 Task: Find directions from New Delhi, Delhi to Shop no T 1, Dana Choga, Jwala Mill, Old Delhi Gurgaon Rd.
Action: Mouse moved to (457, 193)
Screenshot: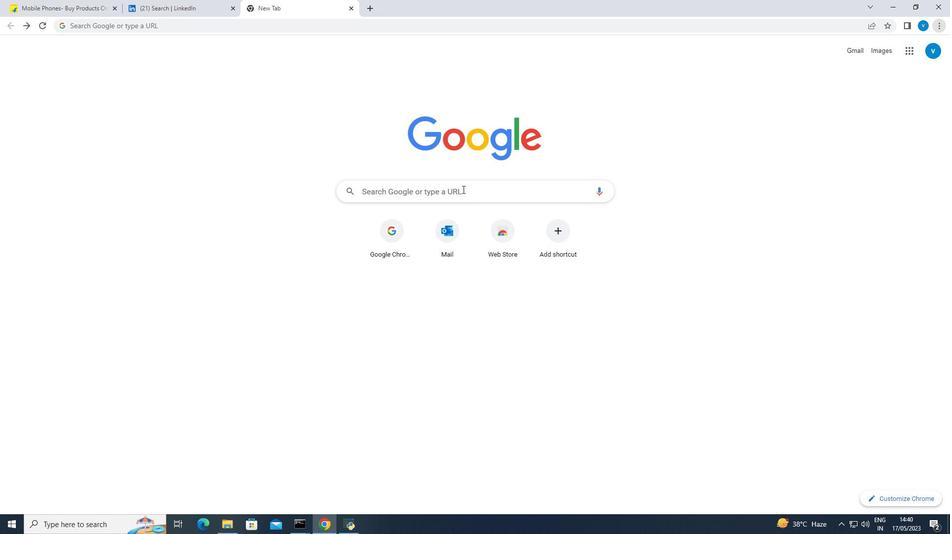
Action: Mouse pressed left at (457, 193)
Screenshot: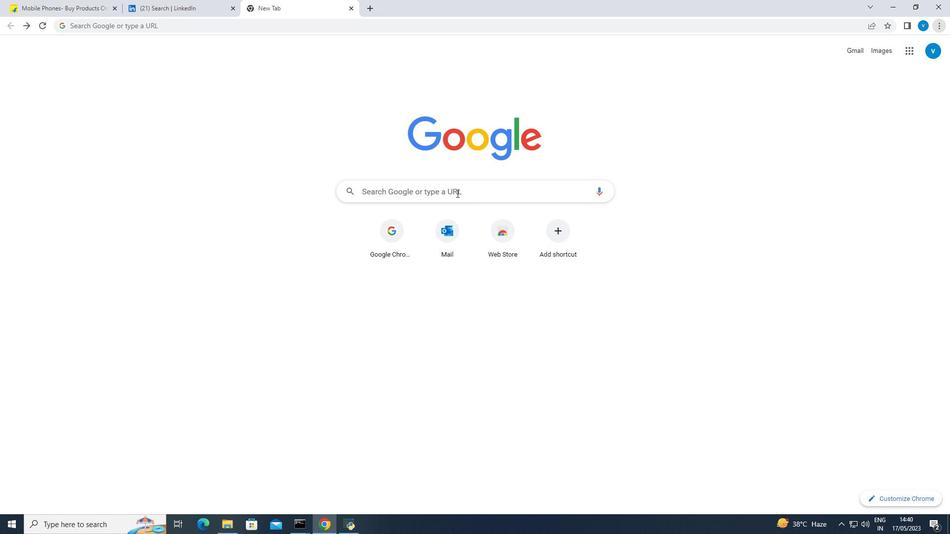 
Action: Key pressed <Key.shift><Key.shift><Key.shift><Key.shift><Key.shift><Key.shift><Key.shift><Key.shift><Key.shift>Dana<Key.space><Key.shift><Key.shift><Key.shift><Key.shift><Key.shift><Key.shift><Key.shift>Choga<Key.enter>
Screenshot: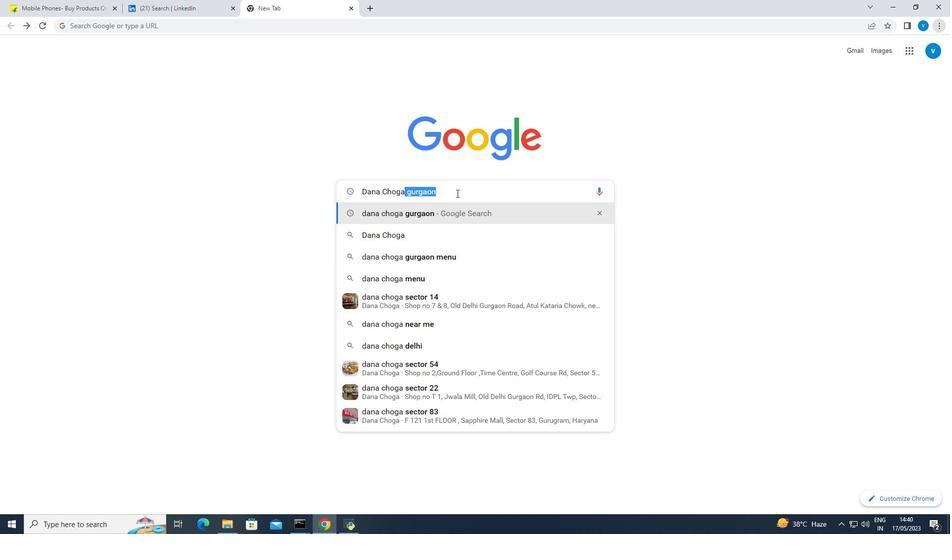 
Action: Mouse moved to (156, 92)
Screenshot: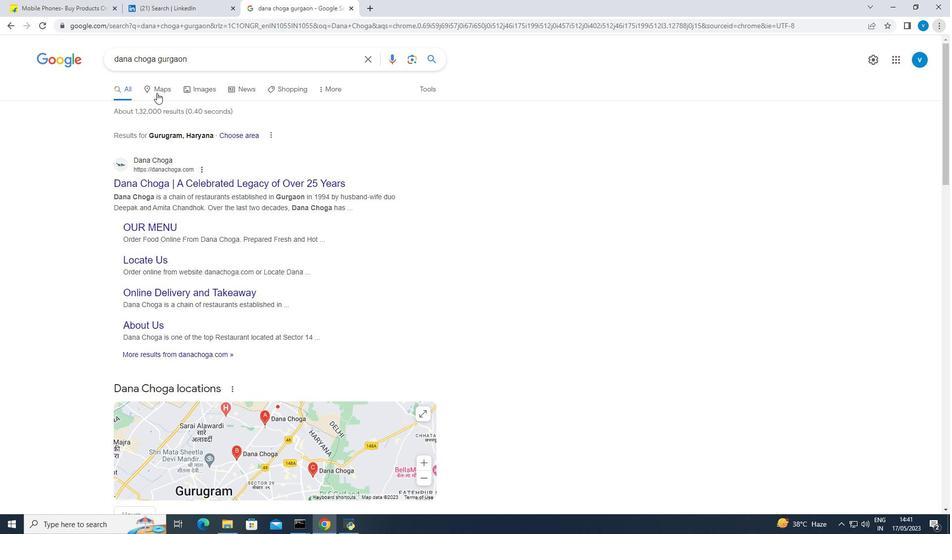 
Action: Mouse pressed left at (156, 92)
Screenshot: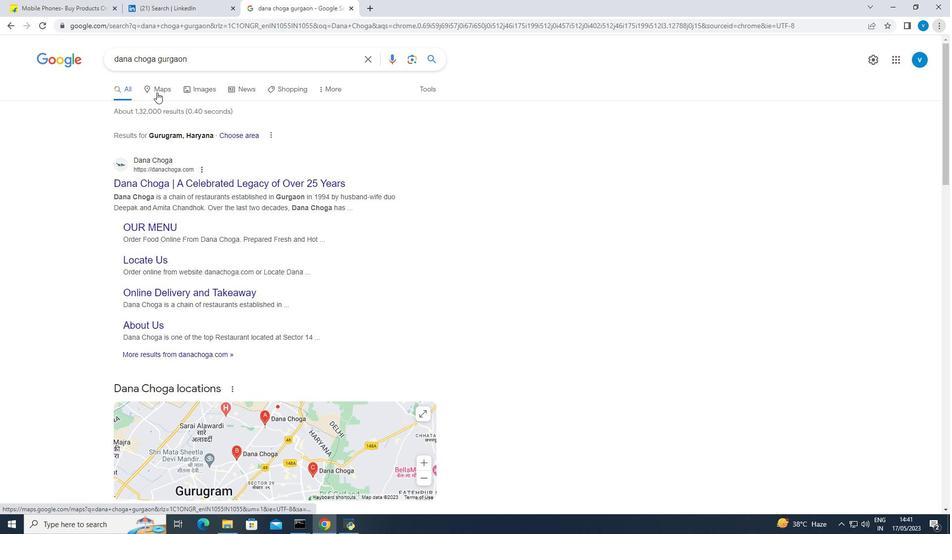 
Action: Mouse moved to (158, 88)
Screenshot: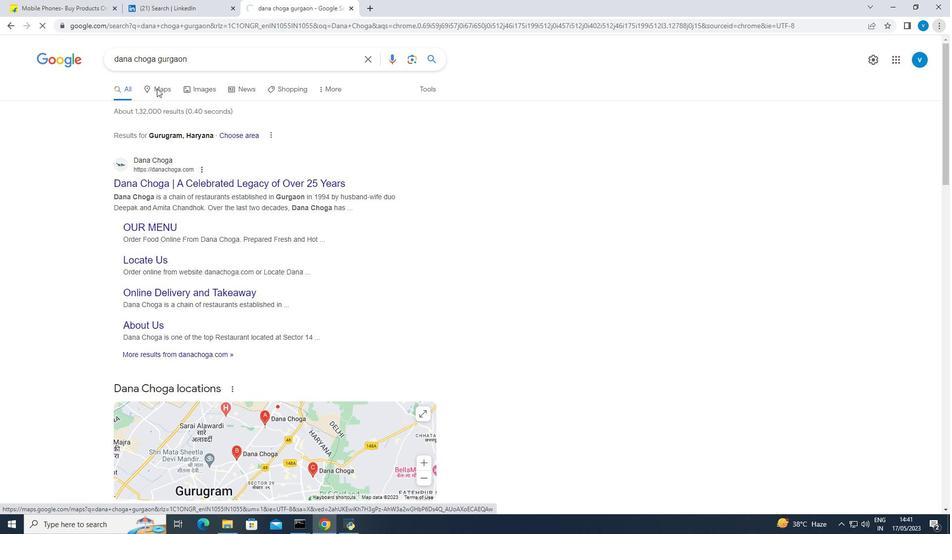 
Action: Mouse pressed left at (158, 88)
Screenshot: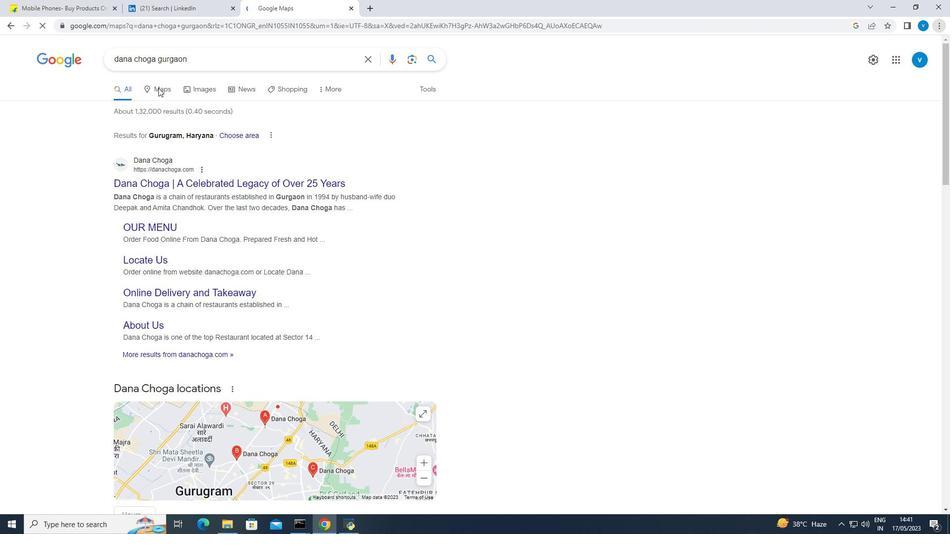 
Action: Mouse moved to (205, 84)
Screenshot: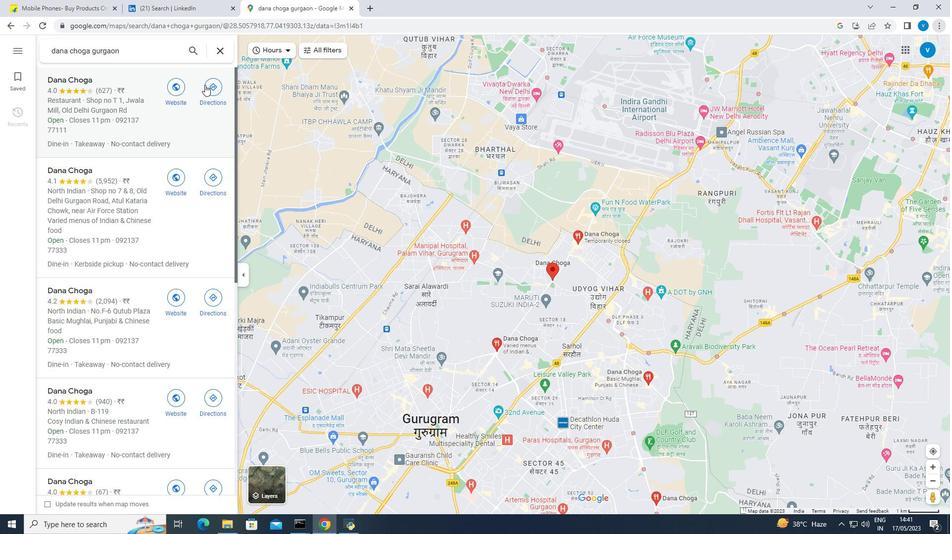 
Action: Mouse pressed left at (205, 84)
Screenshot: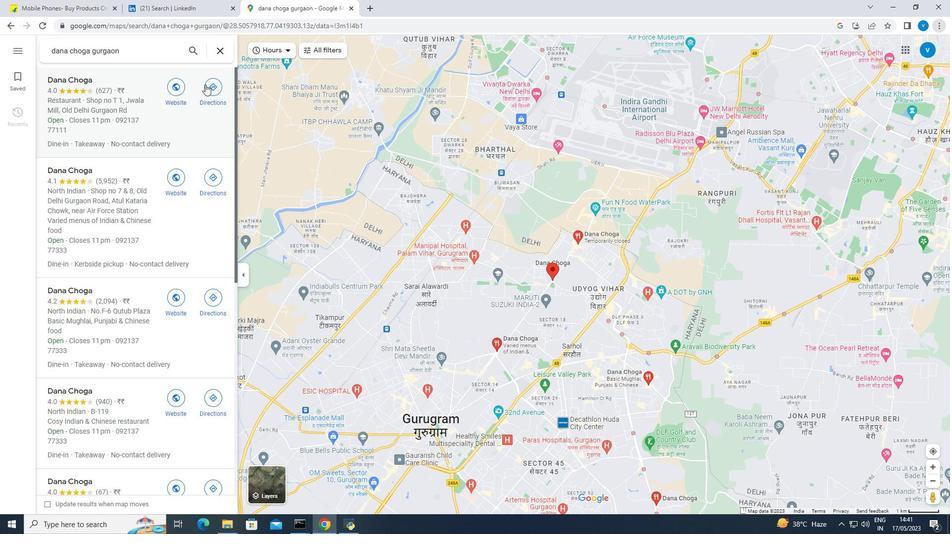 
Action: Mouse moved to (202, 88)
Screenshot: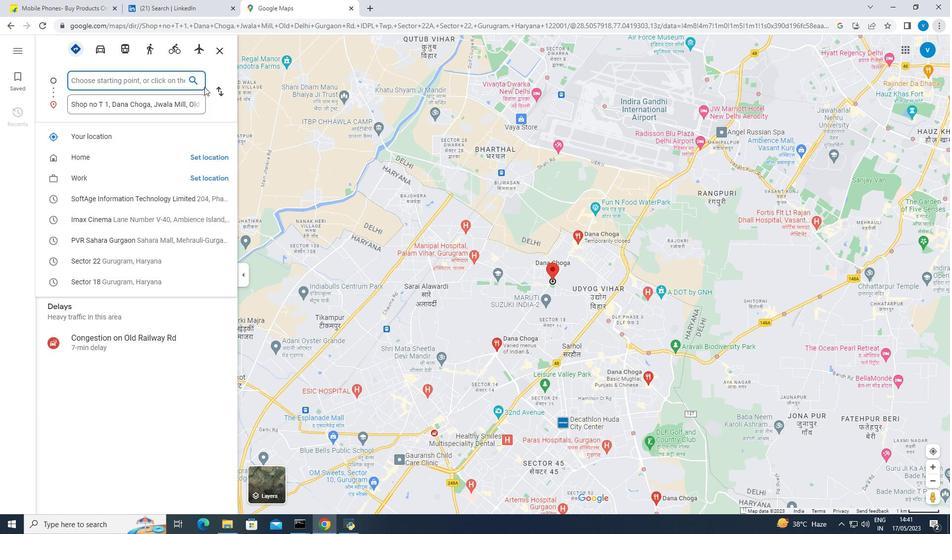 
Action: Key pressed so<Key.backspace><Key.backspace>new<Key.space>delhi<Key.enter>
Screenshot: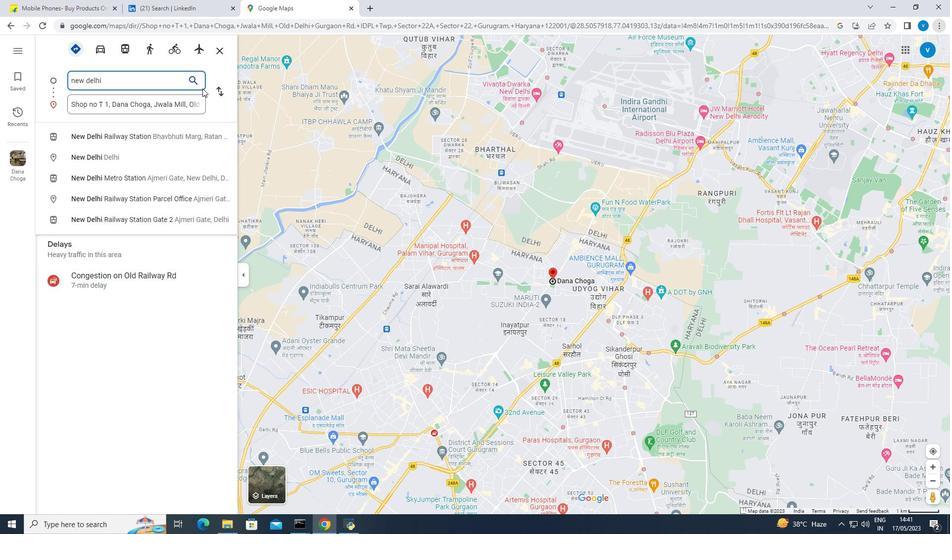 
Action: Mouse moved to (712, 150)
Screenshot: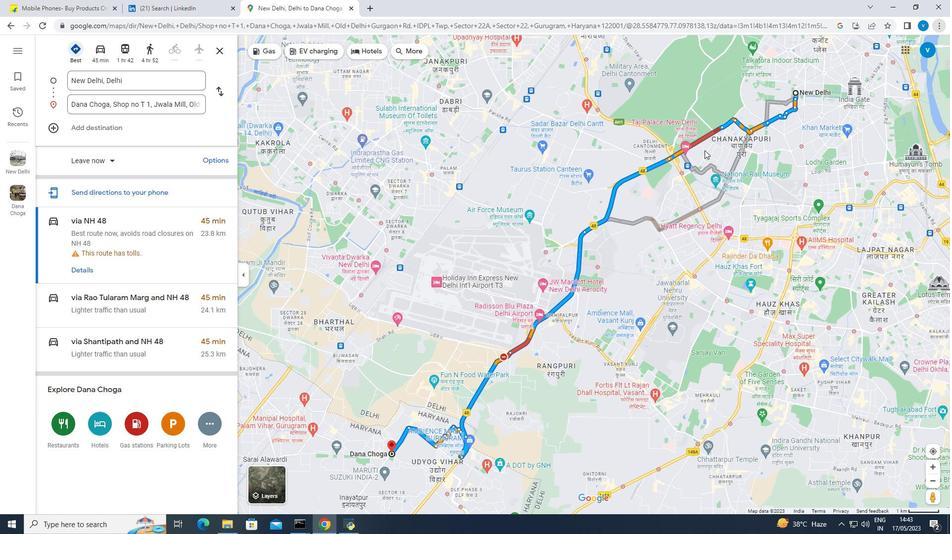 
Action: Mouse pressed left at (712, 150)
Screenshot: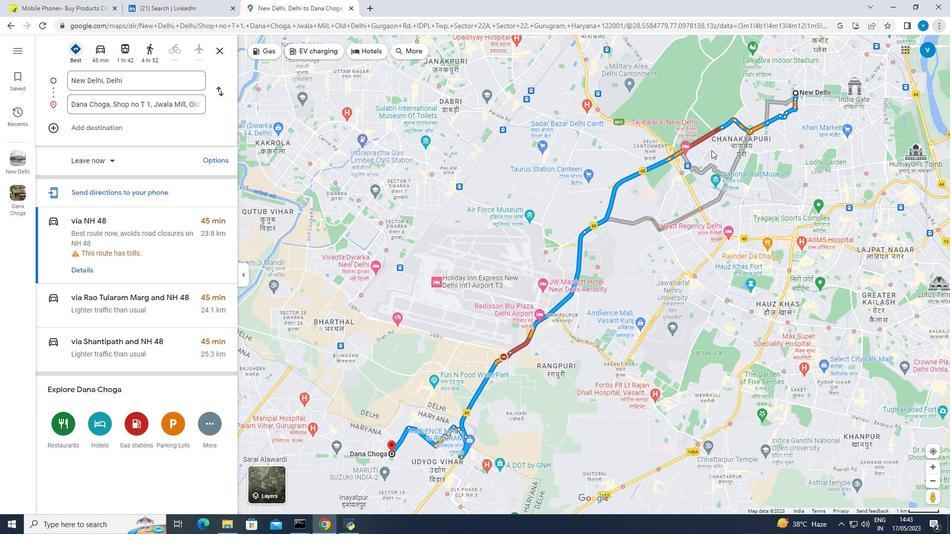 
Action: Mouse moved to (783, 121)
Screenshot: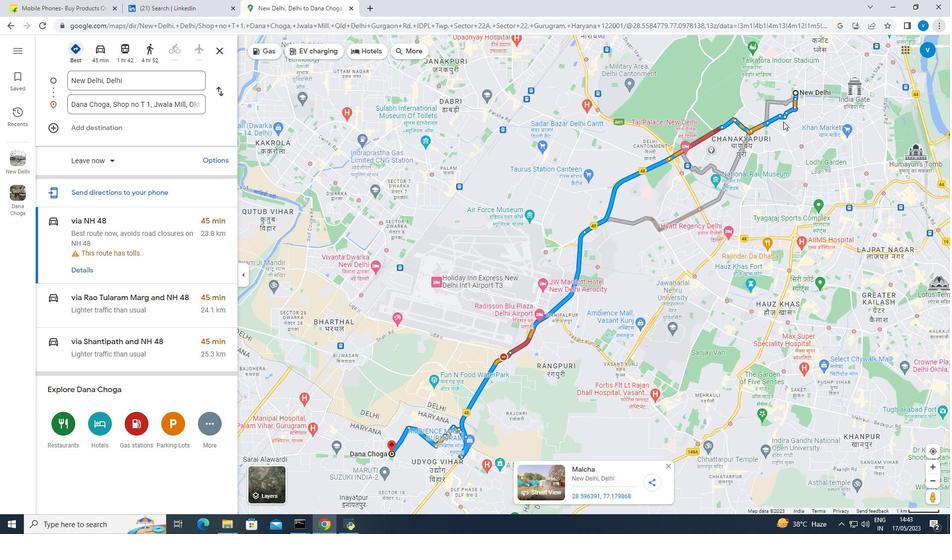 
Action: Mouse scrolled (783, 122) with delta (0, 0)
Screenshot: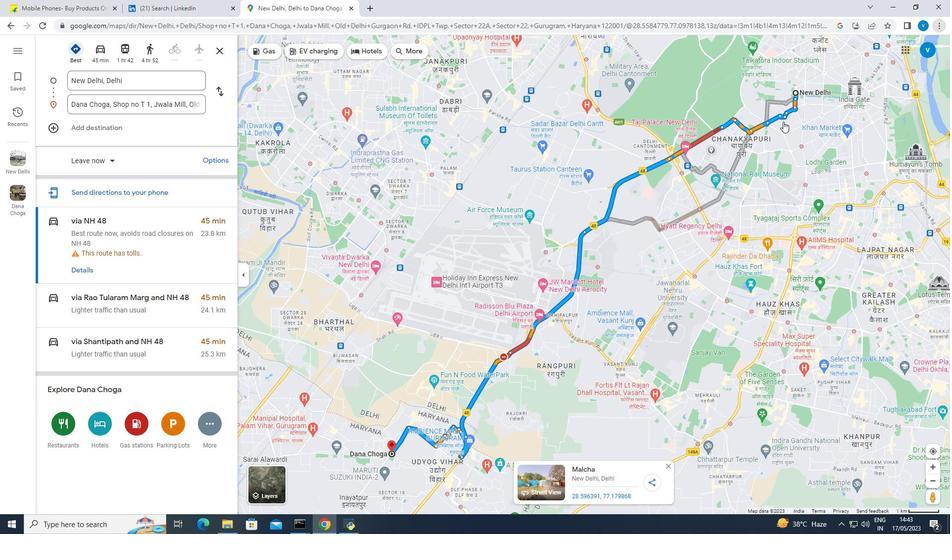 
Action: Mouse scrolled (783, 122) with delta (0, 0)
Screenshot: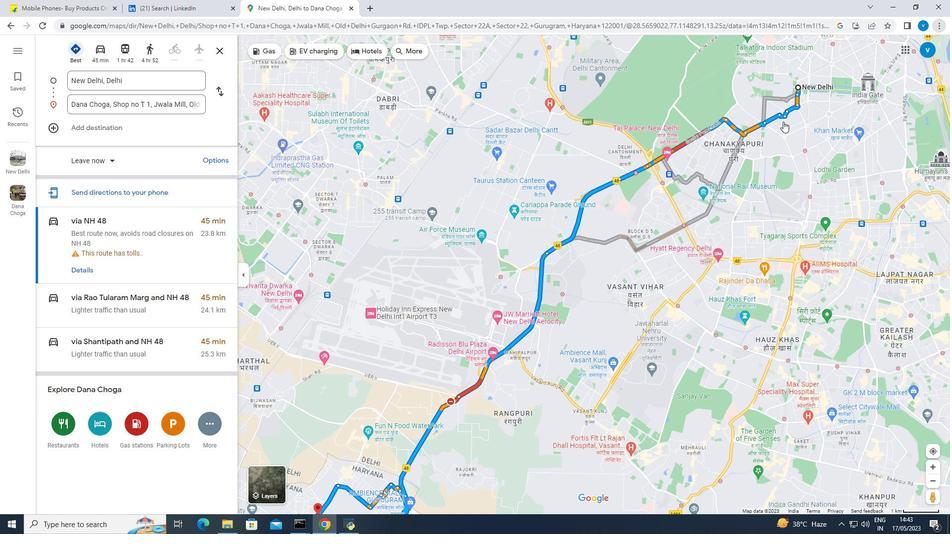 
Action: Mouse moved to (770, 115)
Screenshot: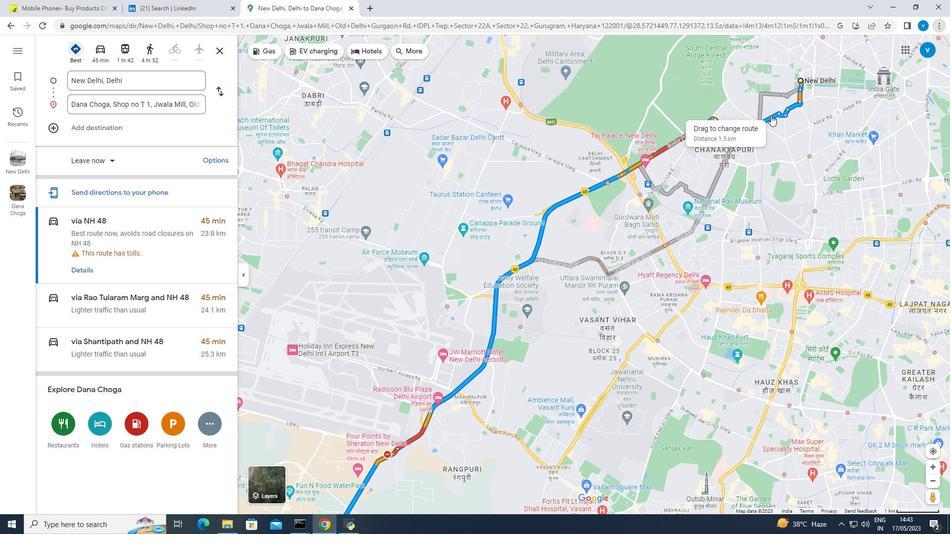 
Action: Mouse scrolled (770, 115) with delta (0, 0)
Screenshot: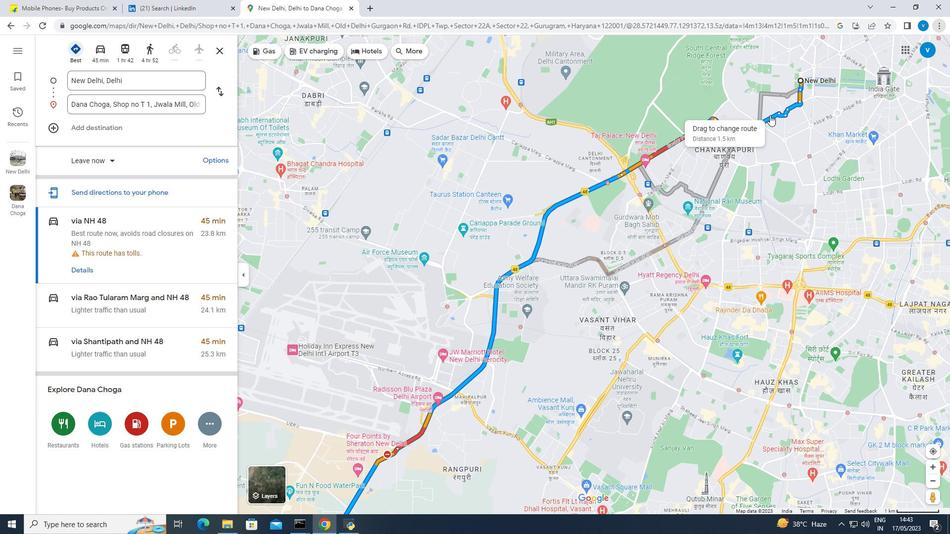 
Action: Mouse scrolled (770, 115) with delta (0, 0)
Screenshot: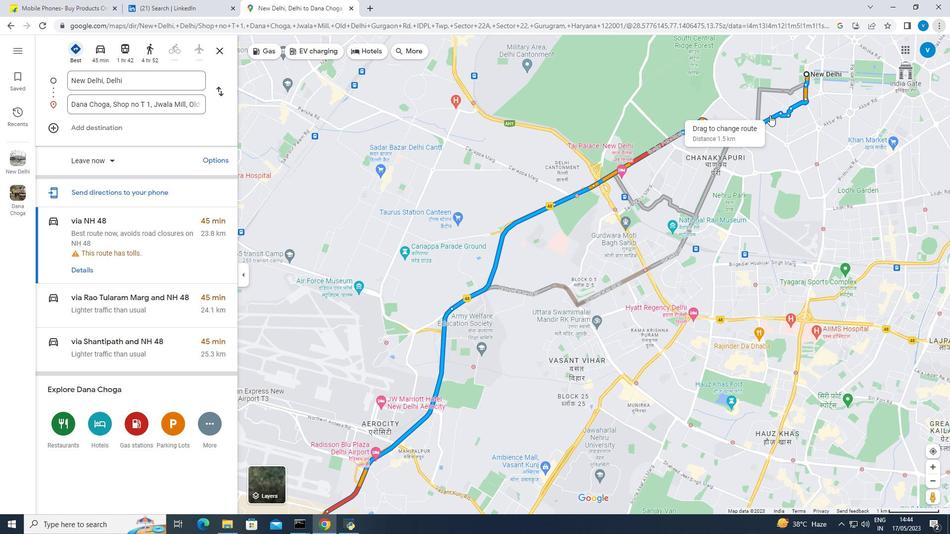 
Action: Mouse moved to (770, 115)
Screenshot: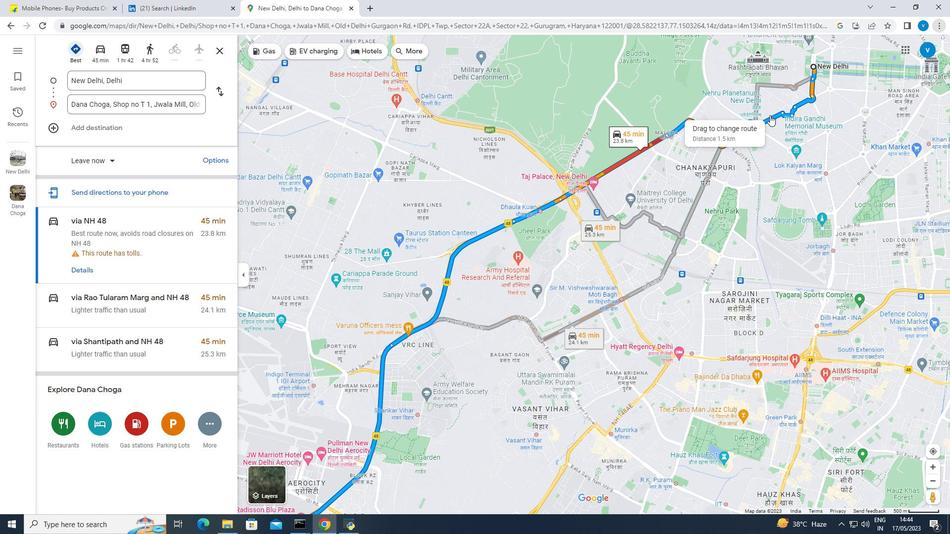 
Action: Mouse scrolled (770, 114) with delta (0, 0)
Screenshot: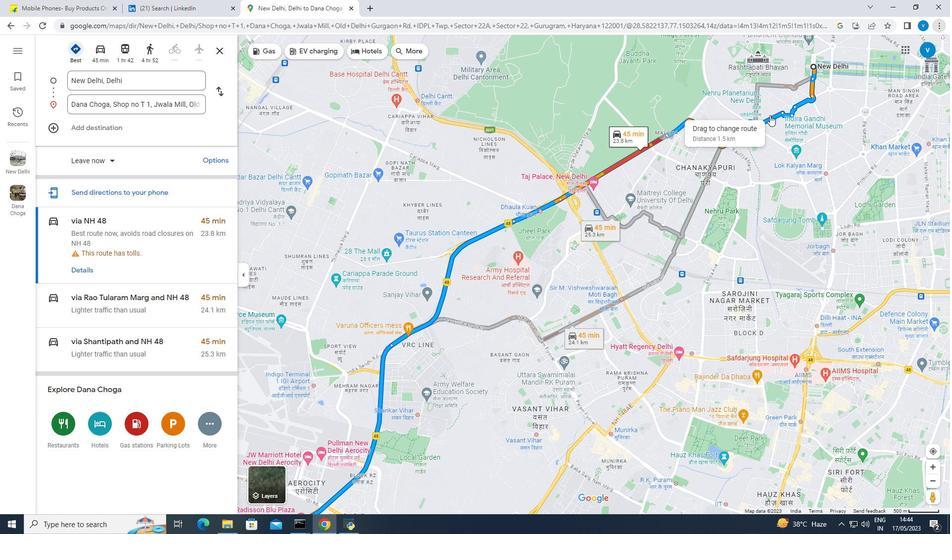
Action: Mouse scrolled (770, 114) with delta (0, 0)
Screenshot: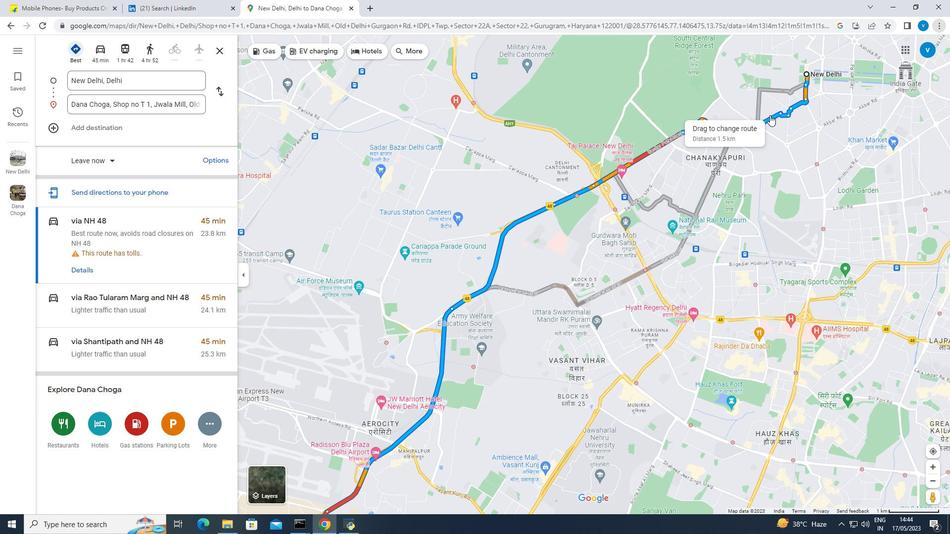 
Action: Mouse moved to (669, 150)
Screenshot: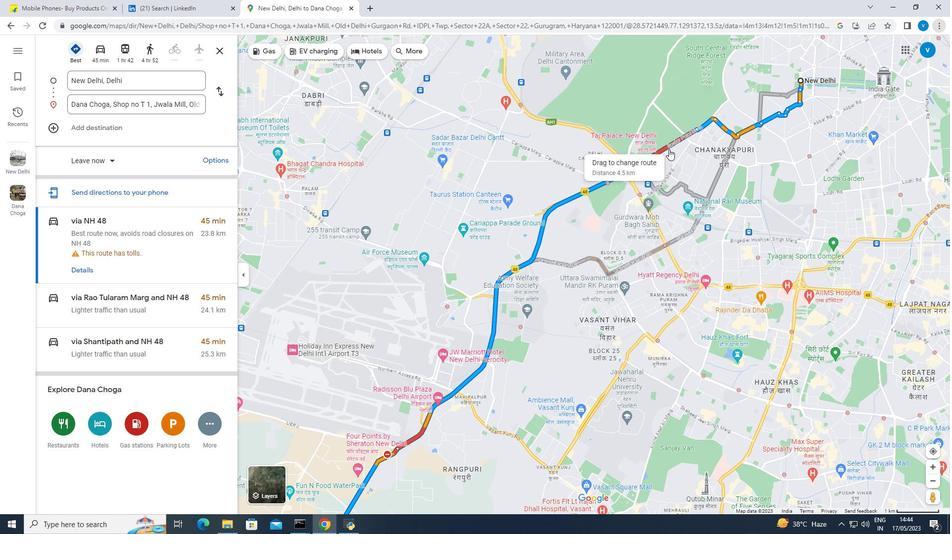
Action: Mouse scrolled (669, 149) with delta (0, 0)
Screenshot: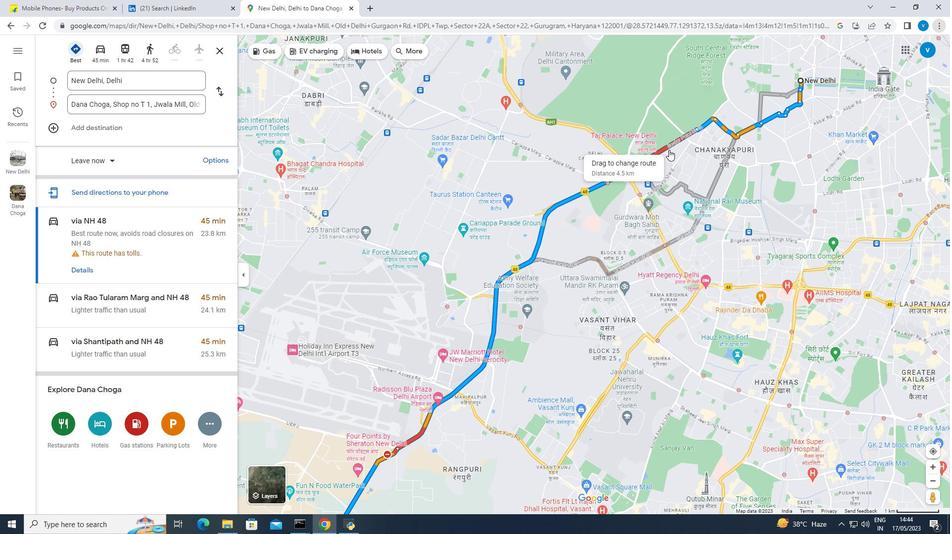 
Action: Mouse scrolled (669, 149) with delta (0, 0)
Screenshot: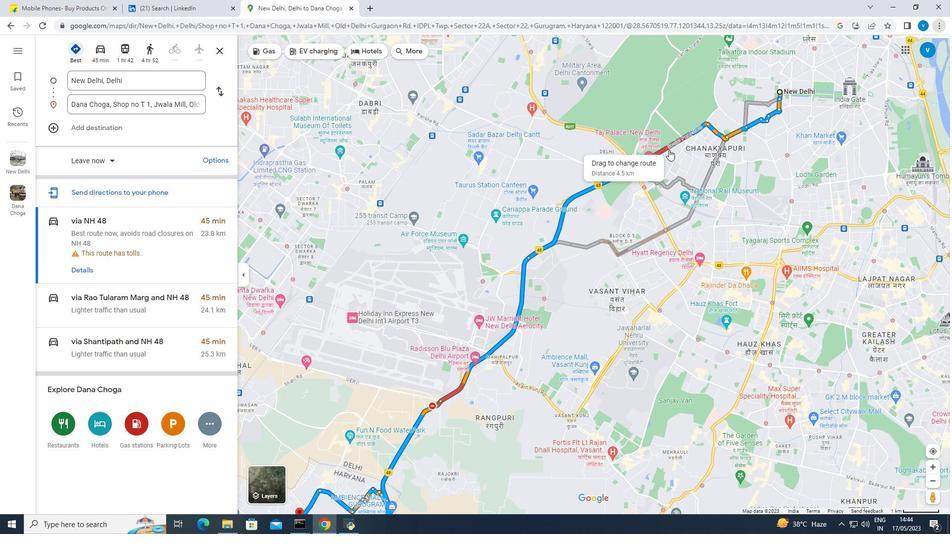 
Action: Mouse moved to (472, 400)
Screenshot: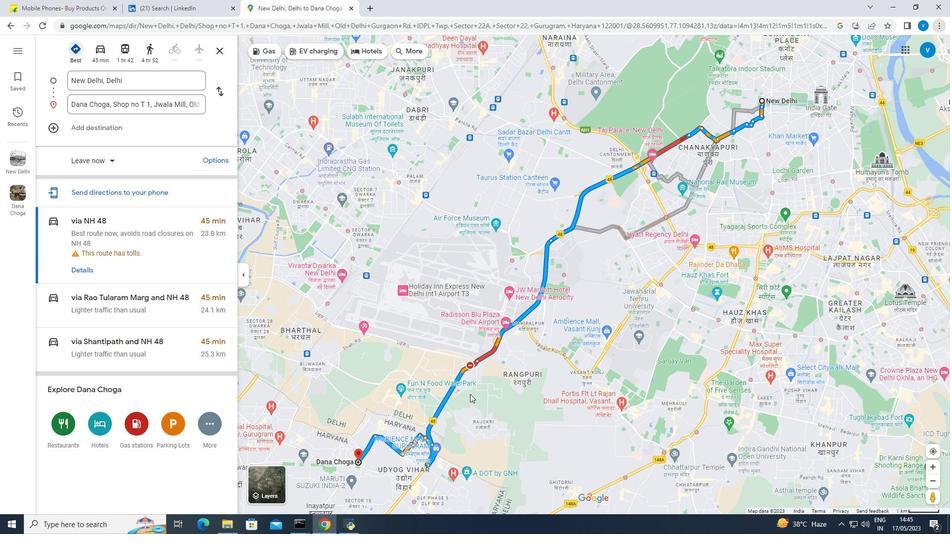 
Action: Mouse scrolled (472, 400) with delta (0, 0)
Screenshot: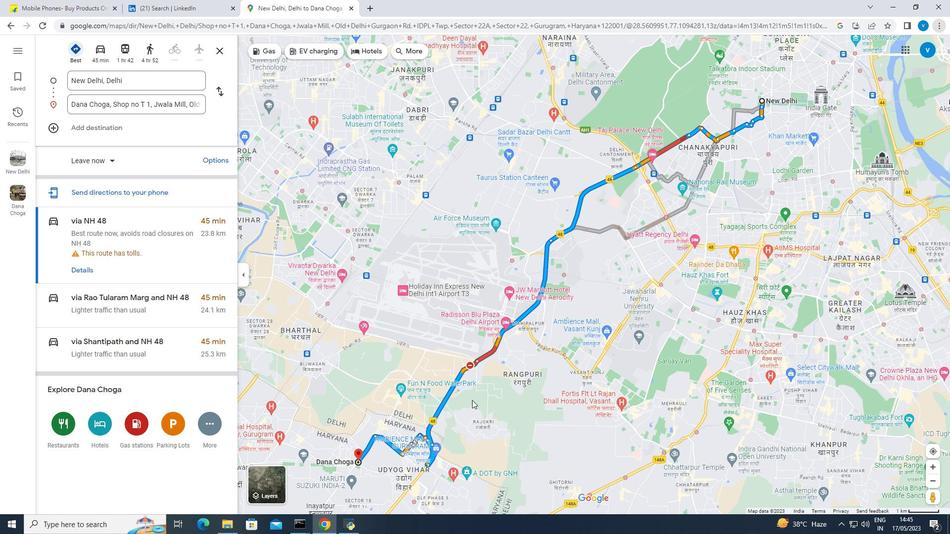 
Action: Mouse moved to (502, 362)
Screenshot: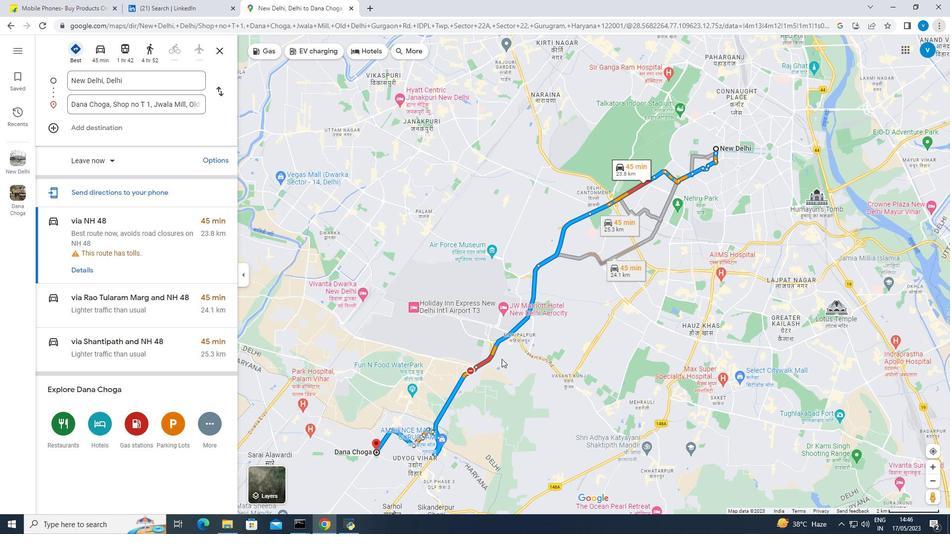 
Action: Mouse scrolled (502, 362) with delta (0, 0)
Screenshot: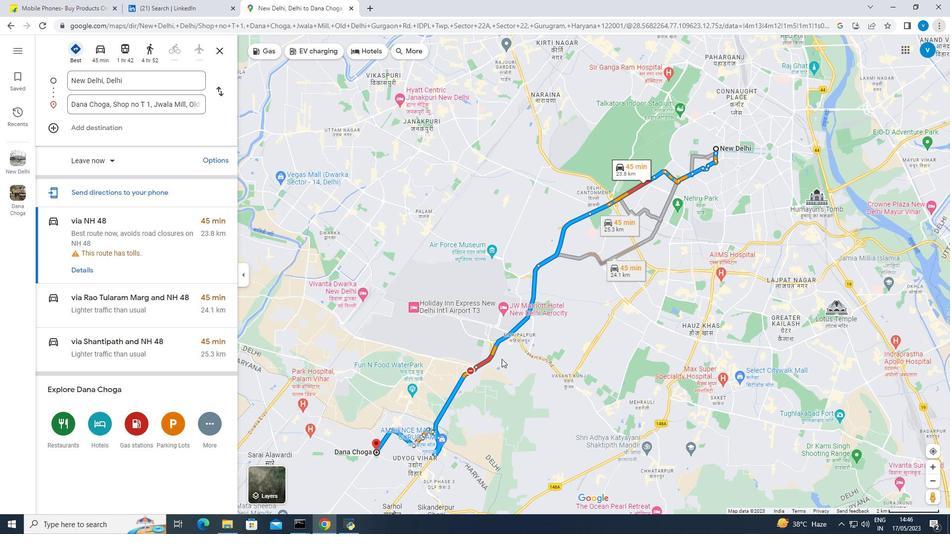 
Action: Mouse scrolled (502, 362) with delta (0, 0)
Screenshot: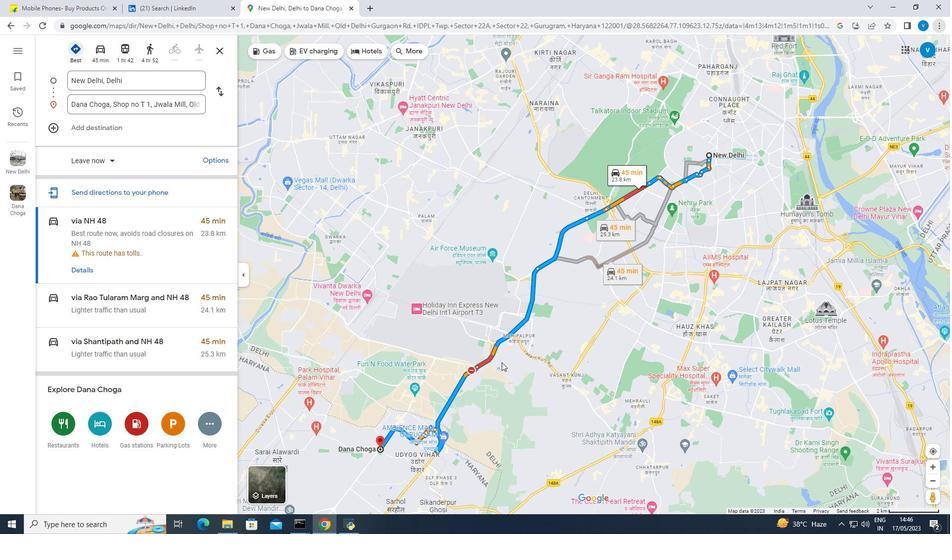 
Action: Mouse scrolled (502, 362) with delta (0, 0)
Screenshot: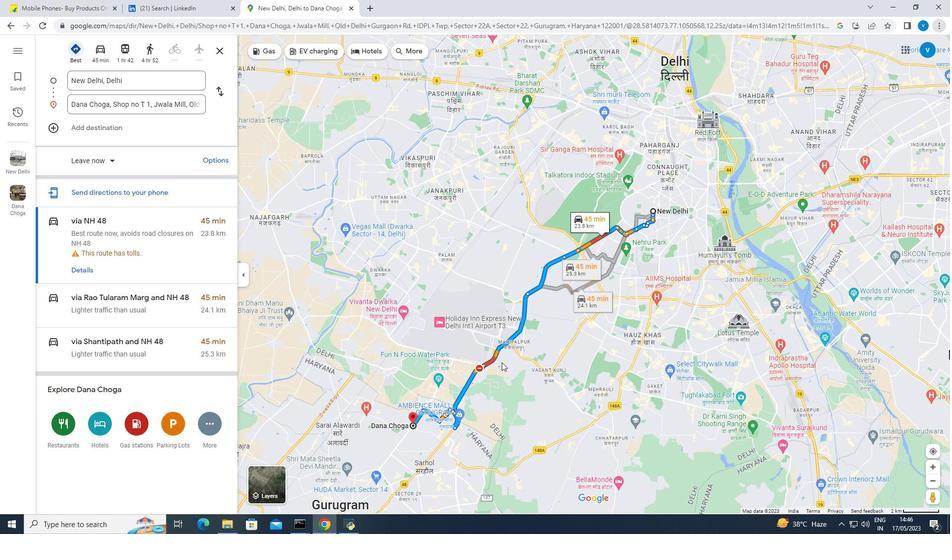 
Action: Mouse scrolled (502, 362) with delta (0, 0)
Screenshot: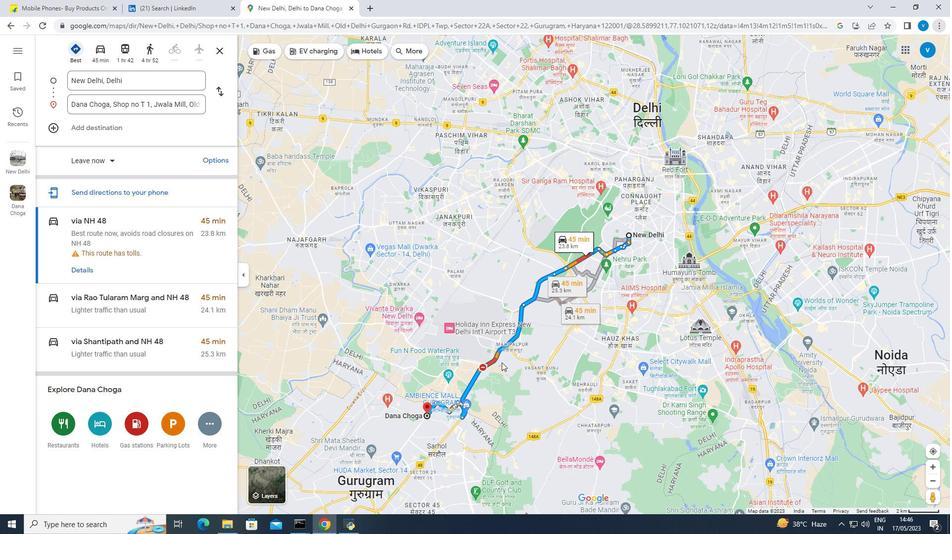 
Action: Mouse scrolled (502, 362) with delta (0, 0)
Screenshot: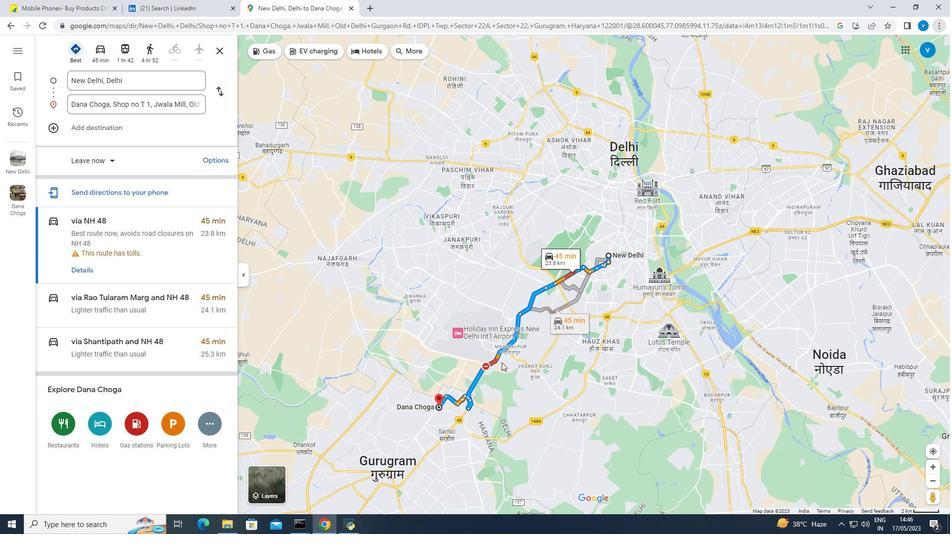 
Action: Mouse moved to (607, 375)
Screenshot: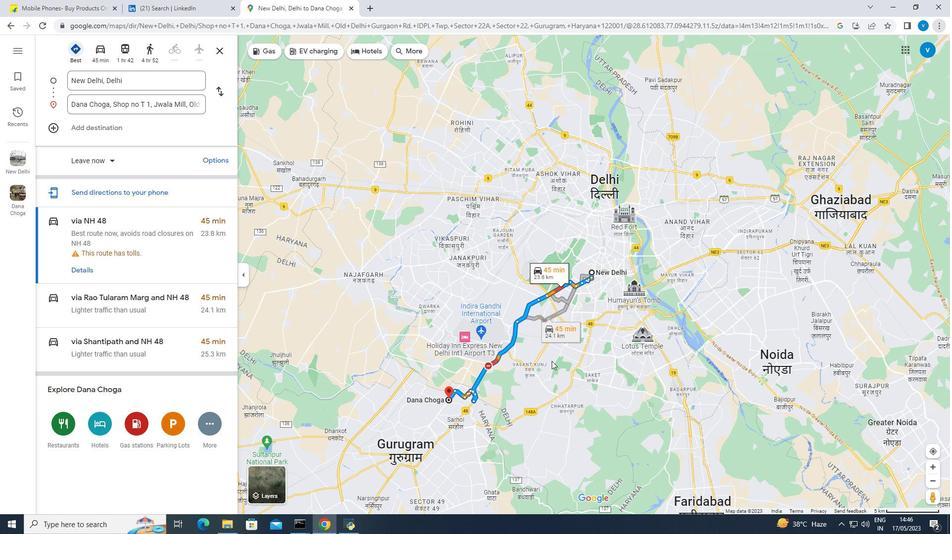 
Action: Mouse scrolled (607, 376) with delta (0, 0)
Screenshot: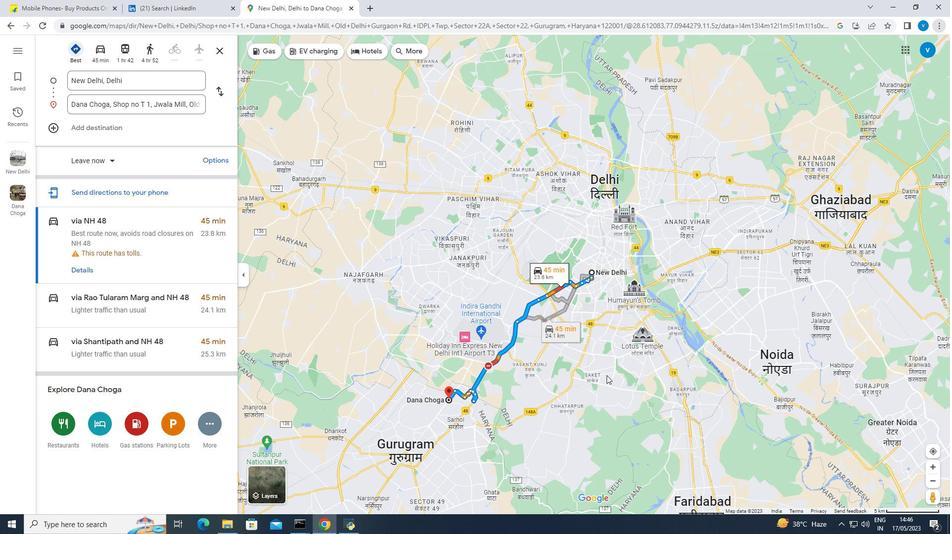 
Action: Mouse scrolled (607, 376) with delta (0, 0)
Screenshot: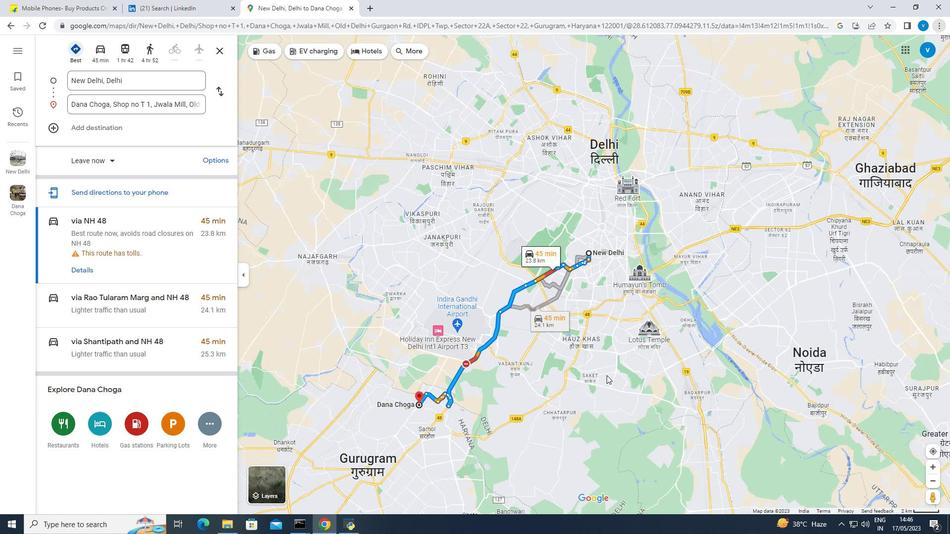 
Action: Mouse scrolled (607, 376) with delta (0, 0)
Screenshot: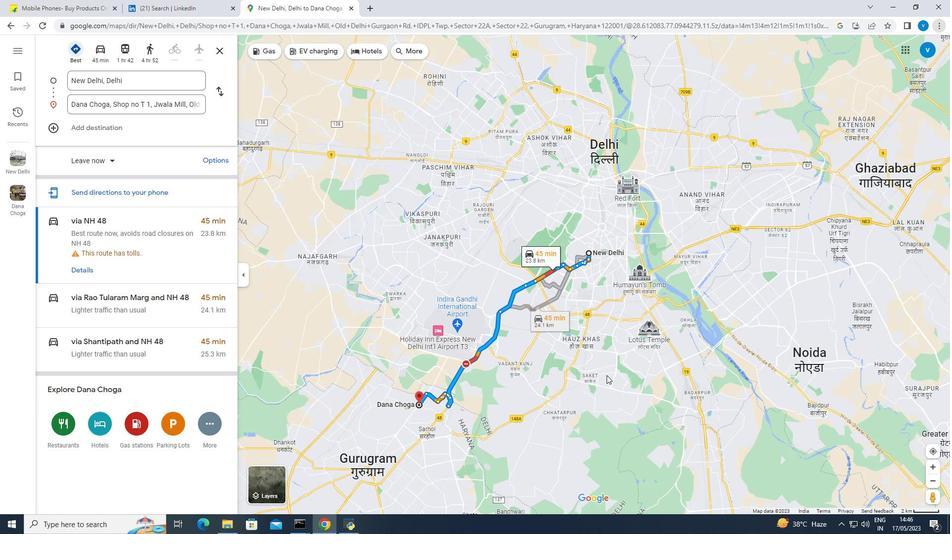 
Action: Mouse scrolled (607, 376) with delta (0, 0)
Screenshot: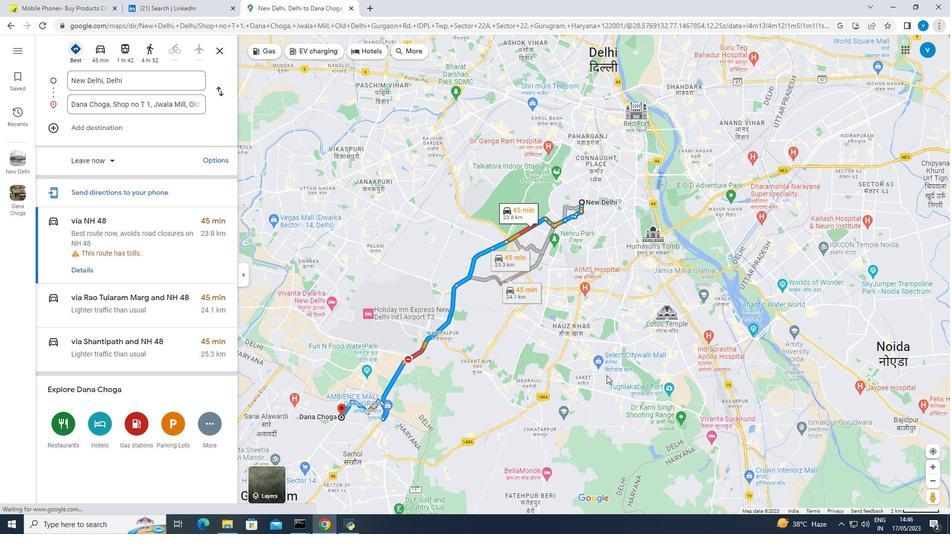 
Action: Mouse moved to (130, 54)
Screenshot: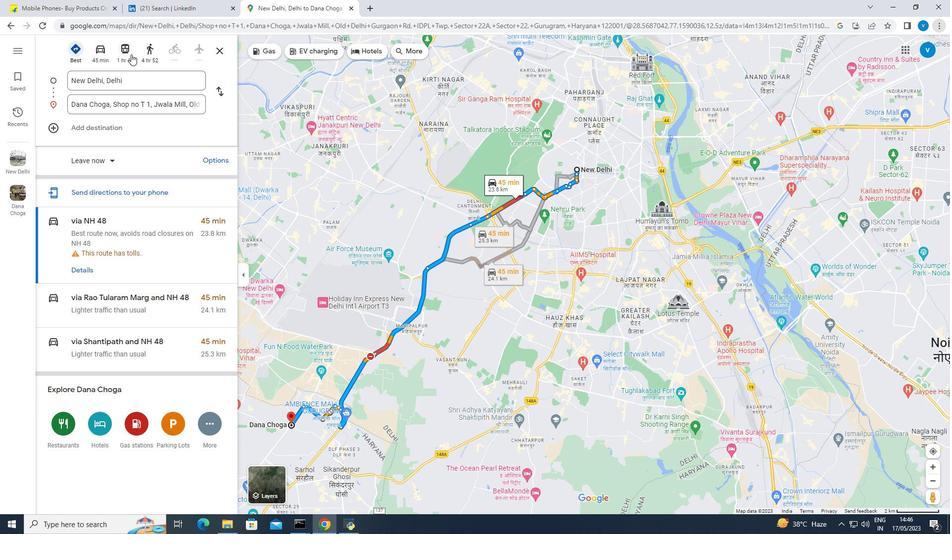 
Action: Mouse pressed left at (130, 54)
Screenshot: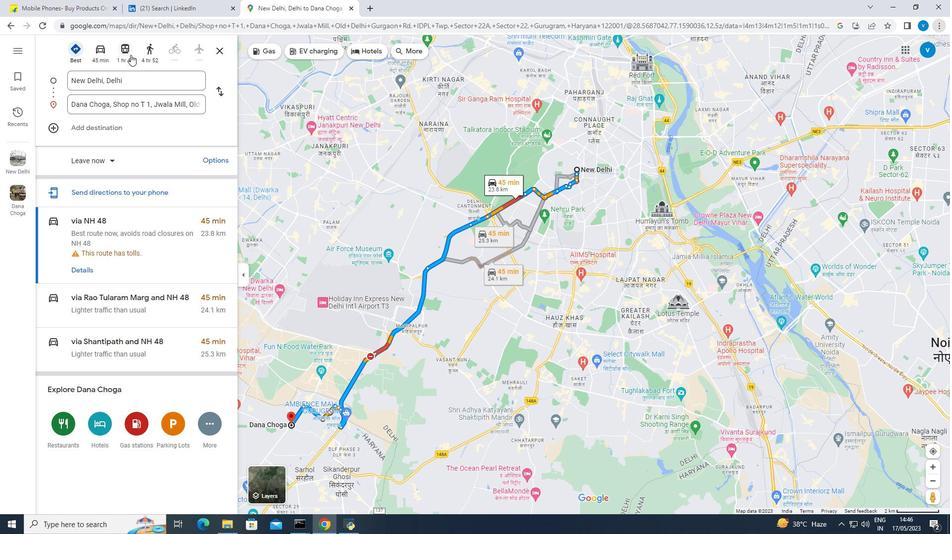 
Action: Mouse pressed left at (130, 54)
Screenshot: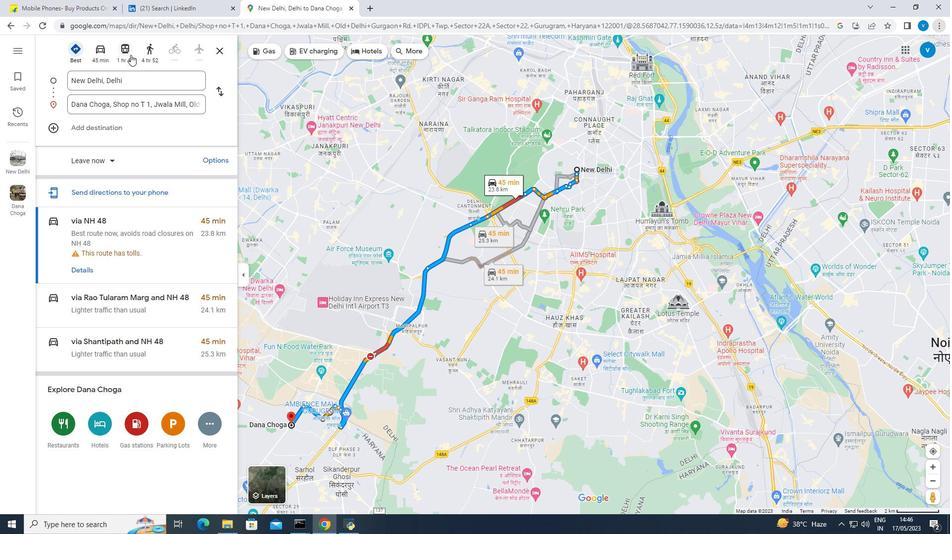 
Action: Mouse moved to (151, 53)
Screenshot: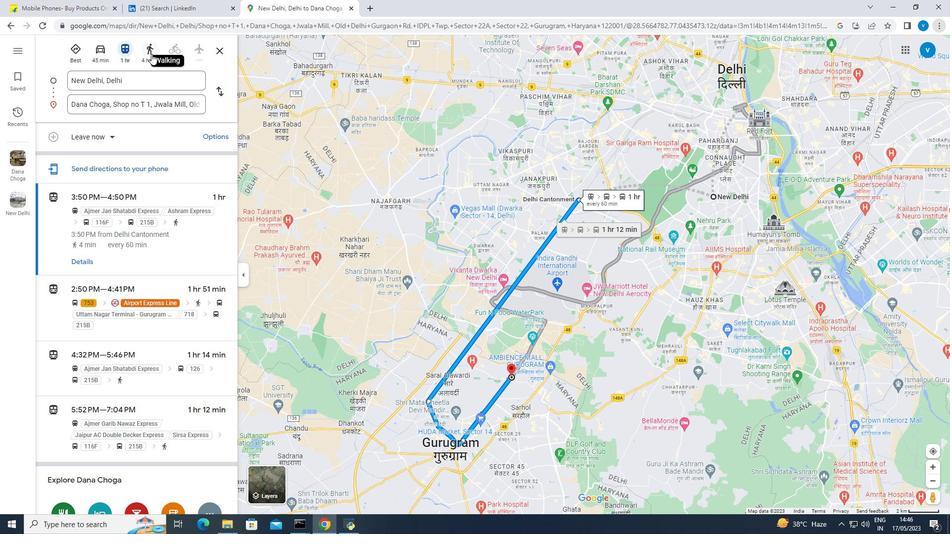 
Action: Mouse pressed left at (151, 53)
Screenshot: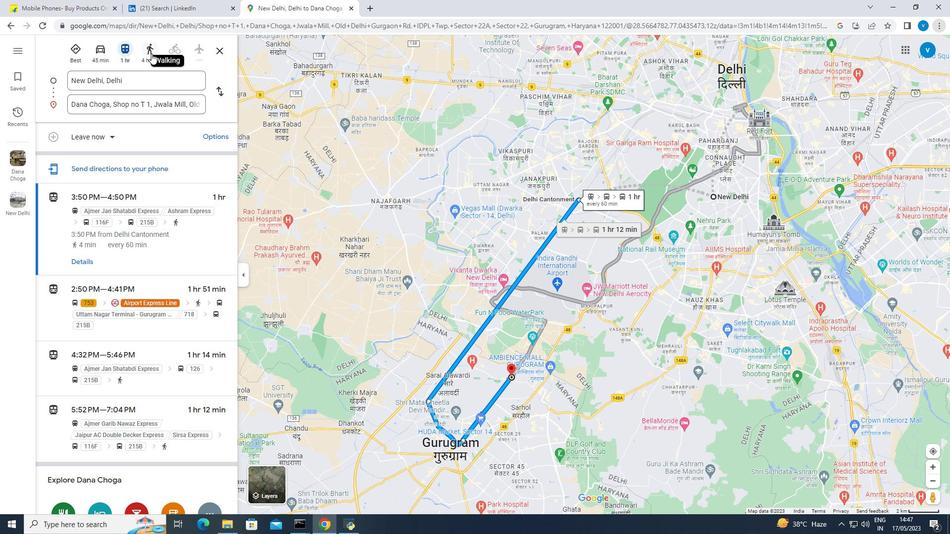 
Action: Mouse moved to (590, 295)
Screenshot: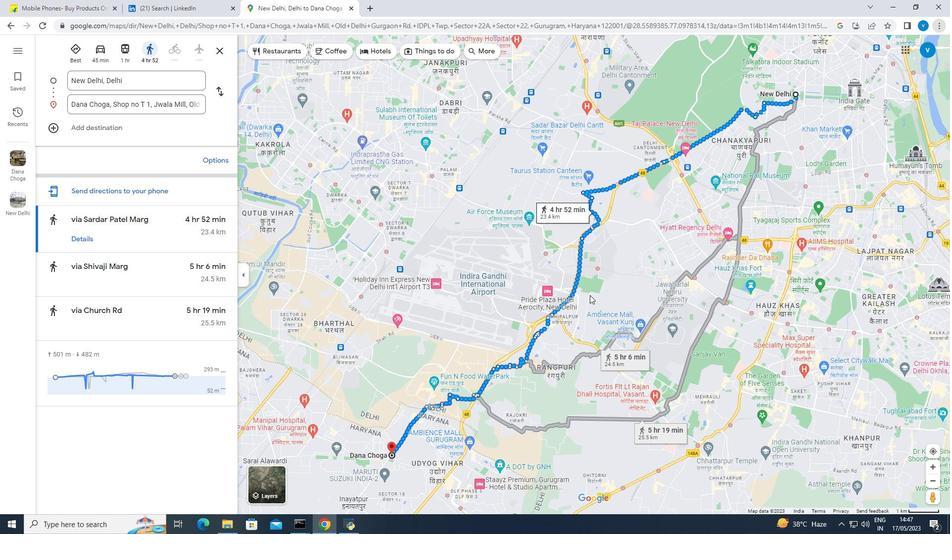 
Action: Mouse scrolled (590, 296) with delta (0, 0)
Screenshot: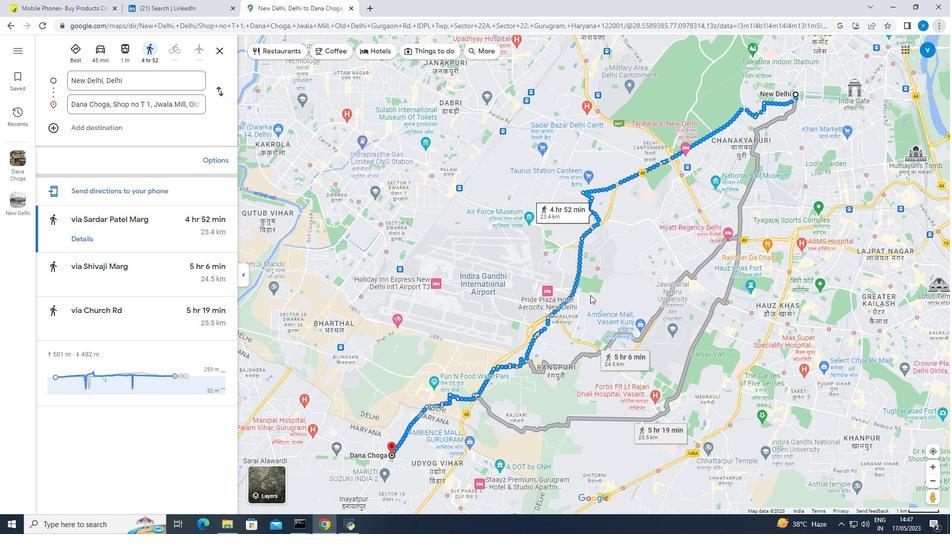 
Action: Mouse moved to (175, 49)
Screenshot: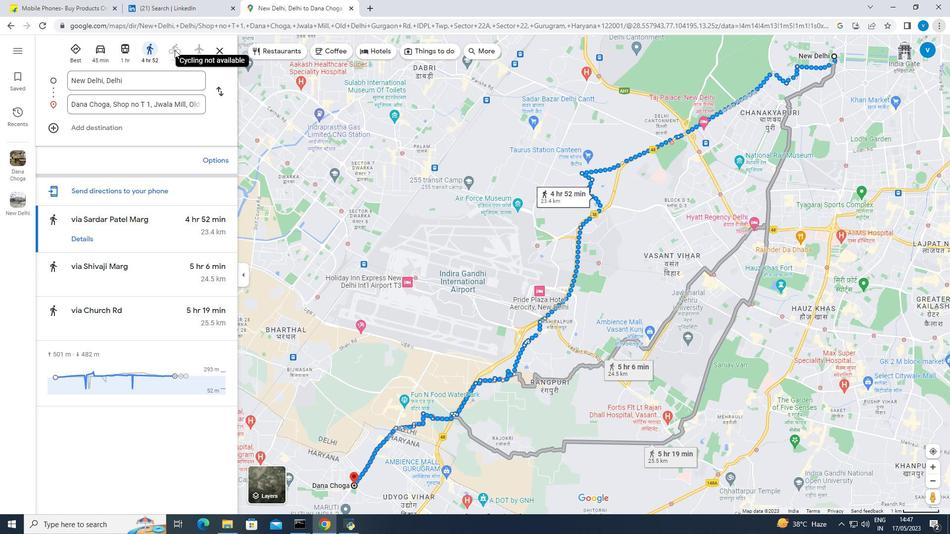 
Action: Mouse pressed left at (175, 49)
Screenshot: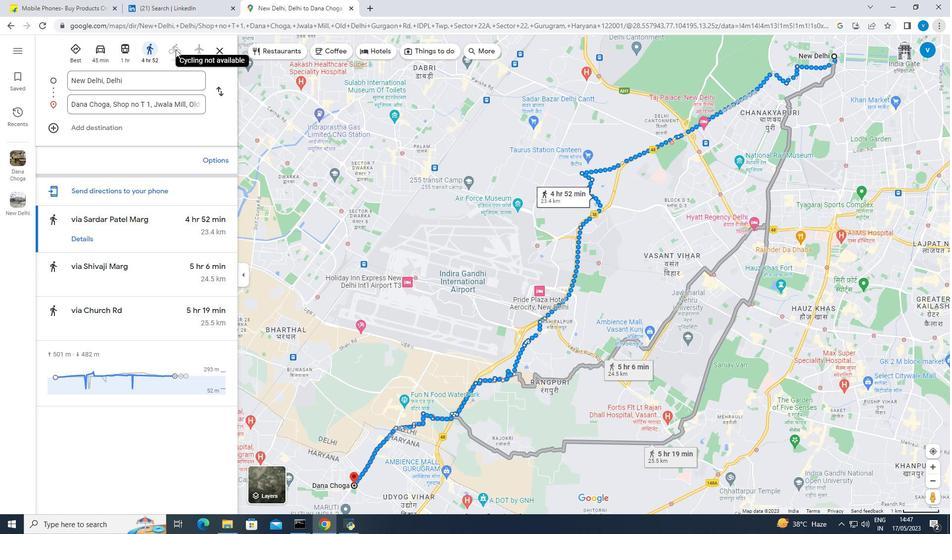 
Action: Mouse moved to (431, 248)
Screenshot: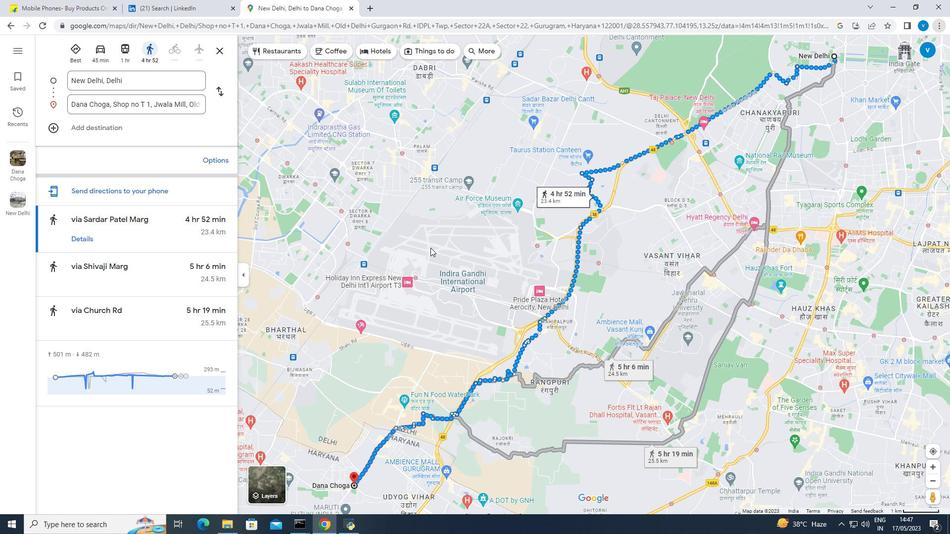 
Action: Mouse scrolled (431, 247) with delta (0, 0)
Screenshot: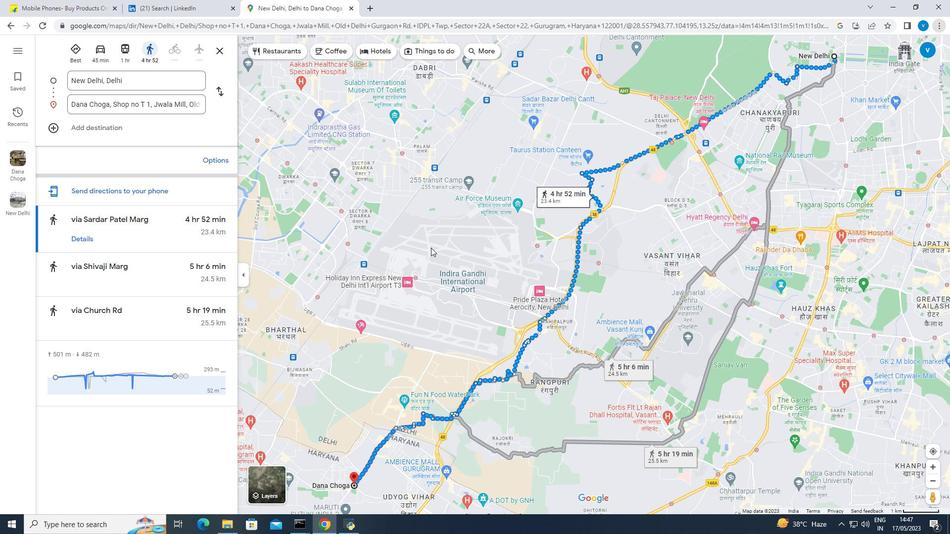 
Action: Mouse moved to (431, 248)
Screenshot: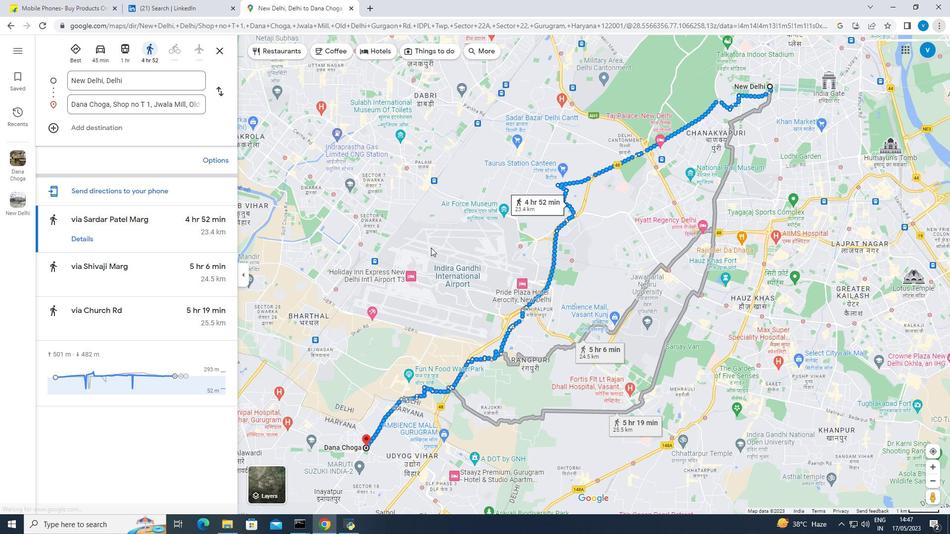 
Action: Mouse scrolled (431, 247) with delta (0, 0)
Screenshot: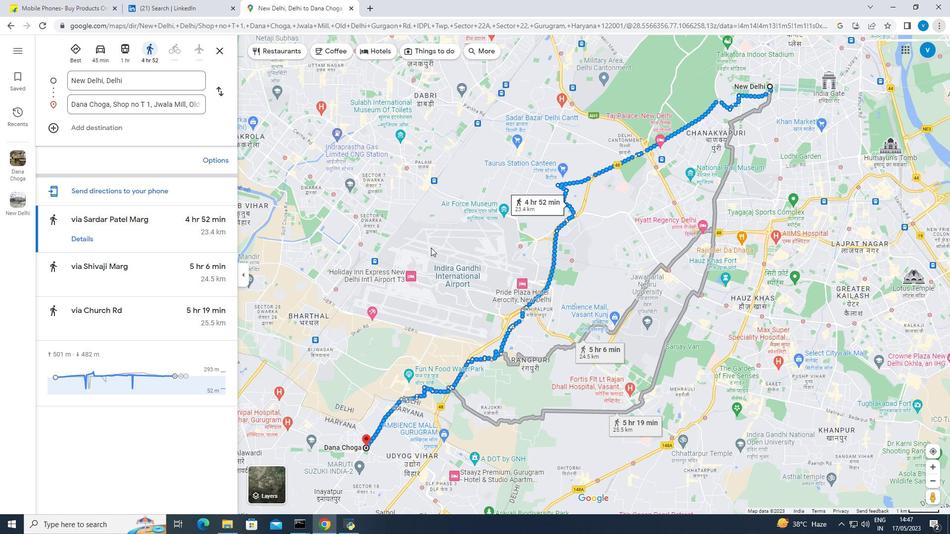 
Action: Mouse scrolled (431, 248) with delta (0, 0)
Screenshot: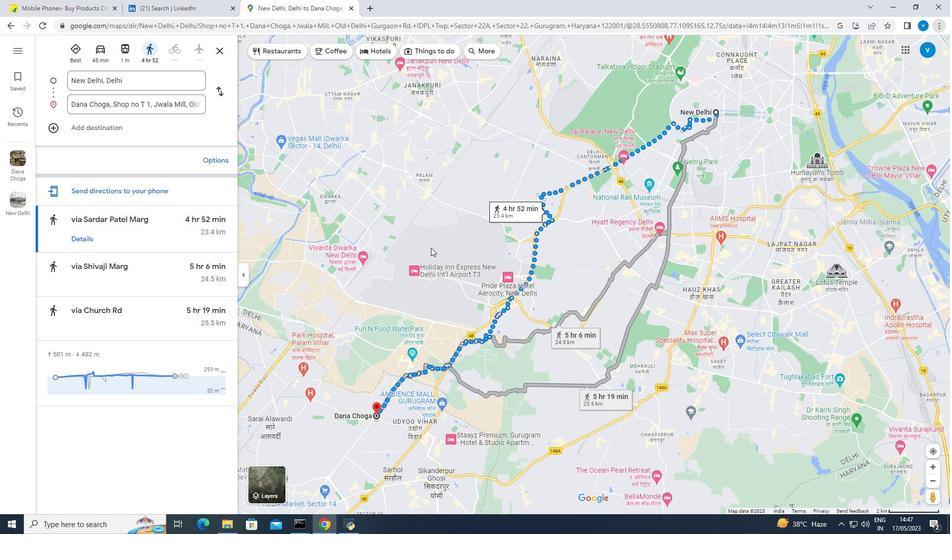 
Action: Mouse moved to (431, 248)
Screenshot: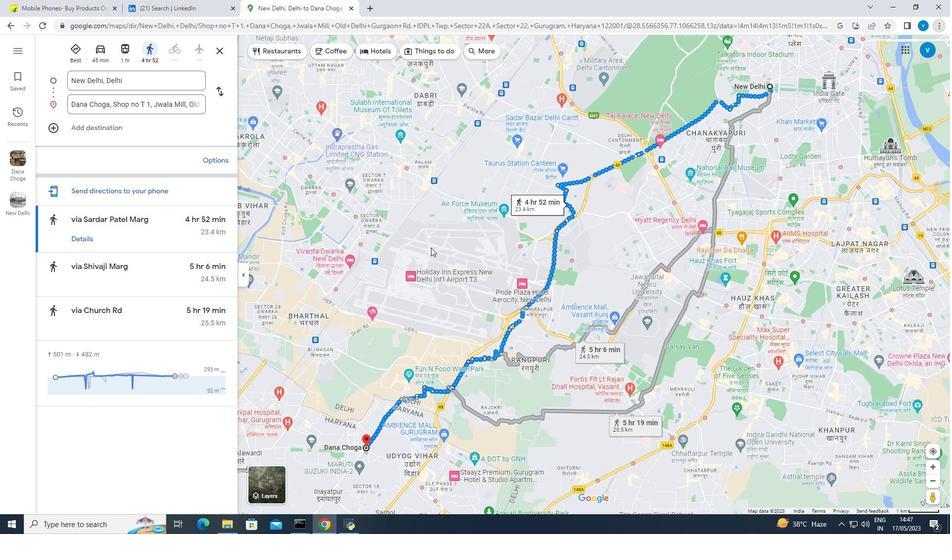 
Action: Mouse scrolled (431, 247) with delta (0, 0)
Screenshot: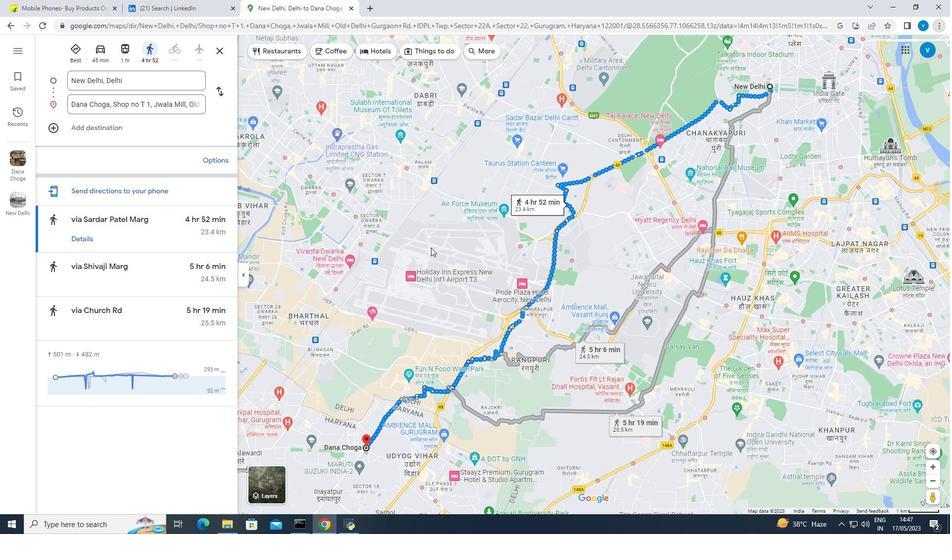 
Action: Mouse scrolled (431, 247) with delta (0, 0)
Screenshot: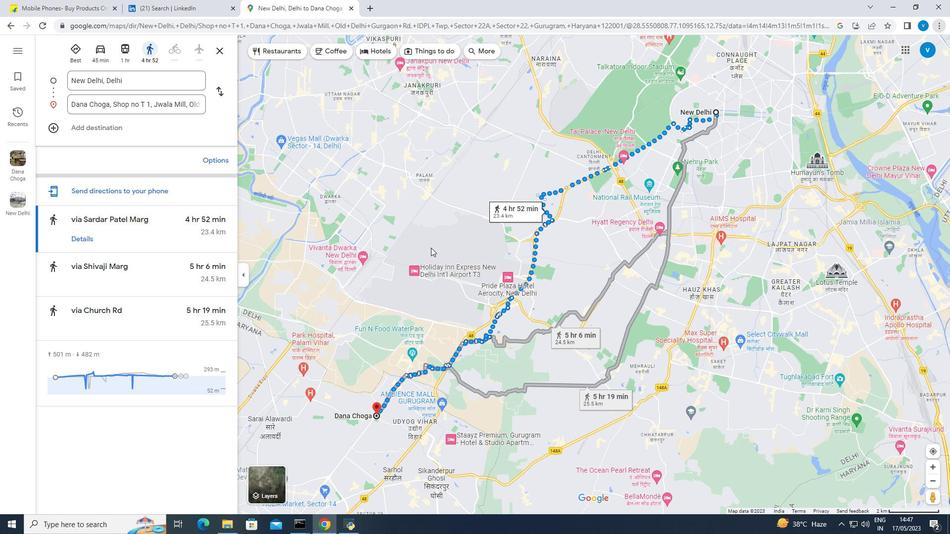 
